 Task: In the  document Jonathan.rtfMake this file  'available offline' Add shortcut to Drive 'Starred'Email the file to   softage.7@softage.net, with message attached Action Required: This requires your review and response. and file type: 'HTML'
Action: Mouse moved to (47, 67)
Screenshot: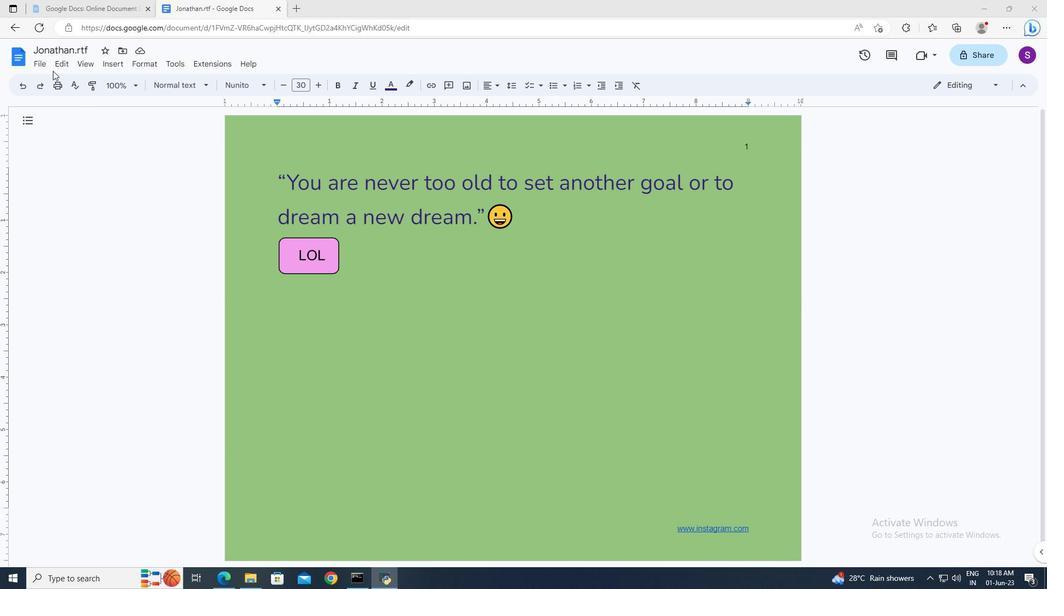 
Action: Mouse pressed left at (47, 67)
Screenshot: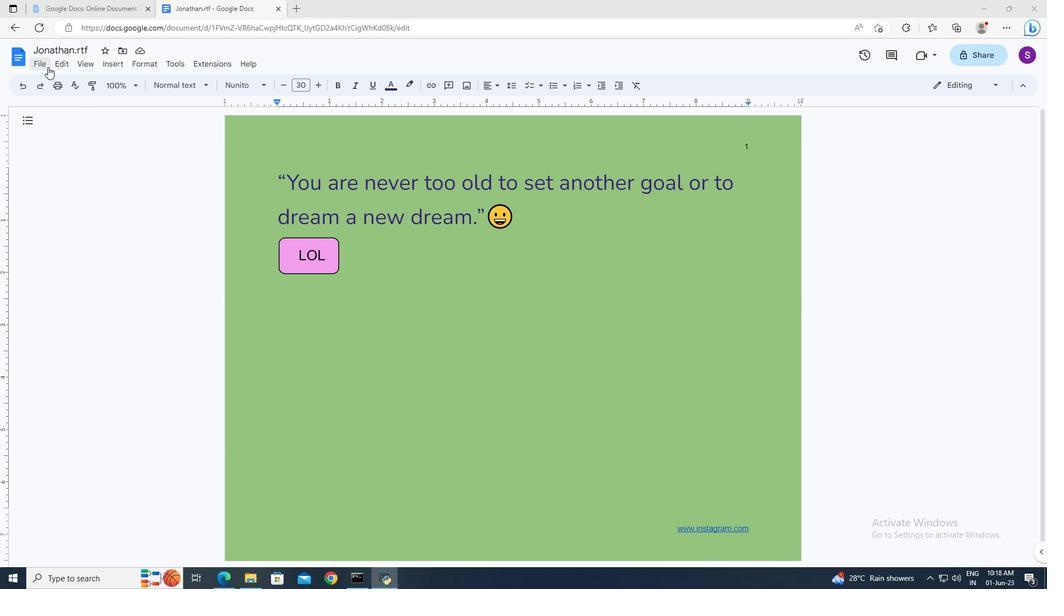 
Action: Mouse moved to (70, 296)
Screenshot: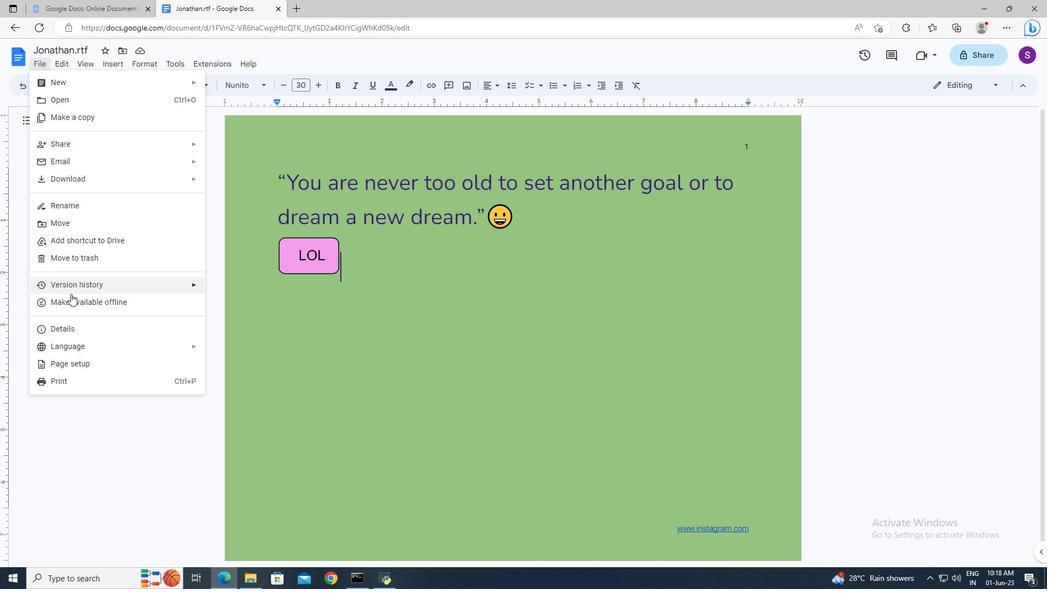 
Action: Mouse pressed left at (70, 296)
Screenshot: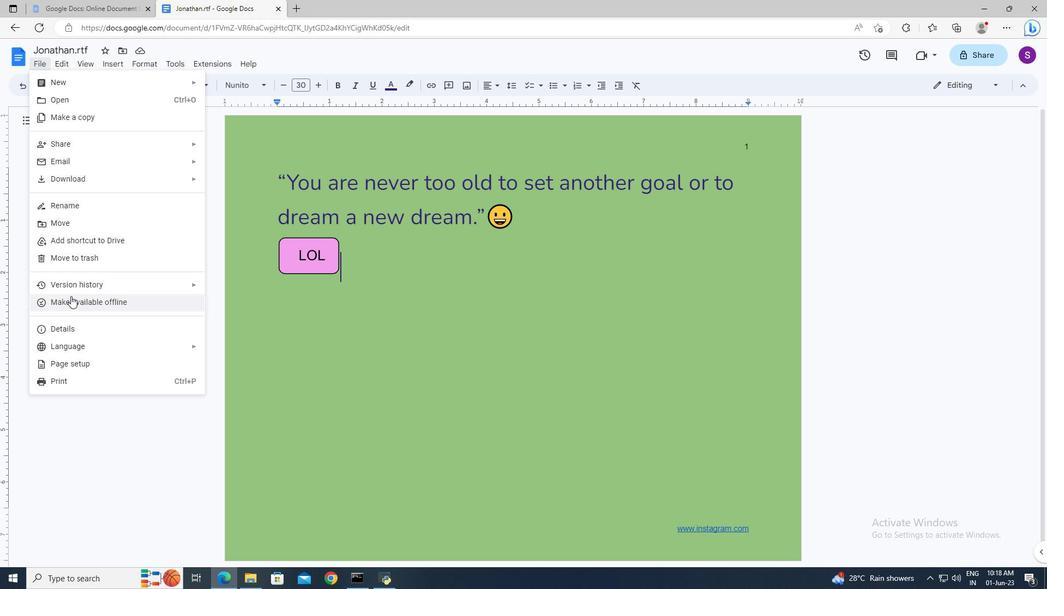 
Action: Mouse moved to (45, 65)
Screenshot: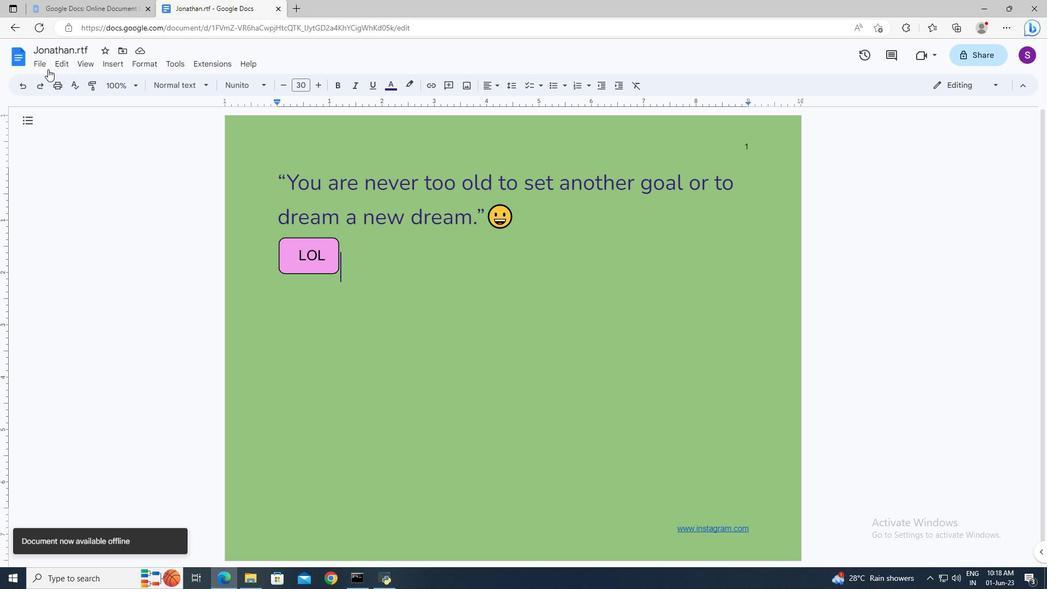 
Action: Mouse pressed left at (45, 65)
Screenshot: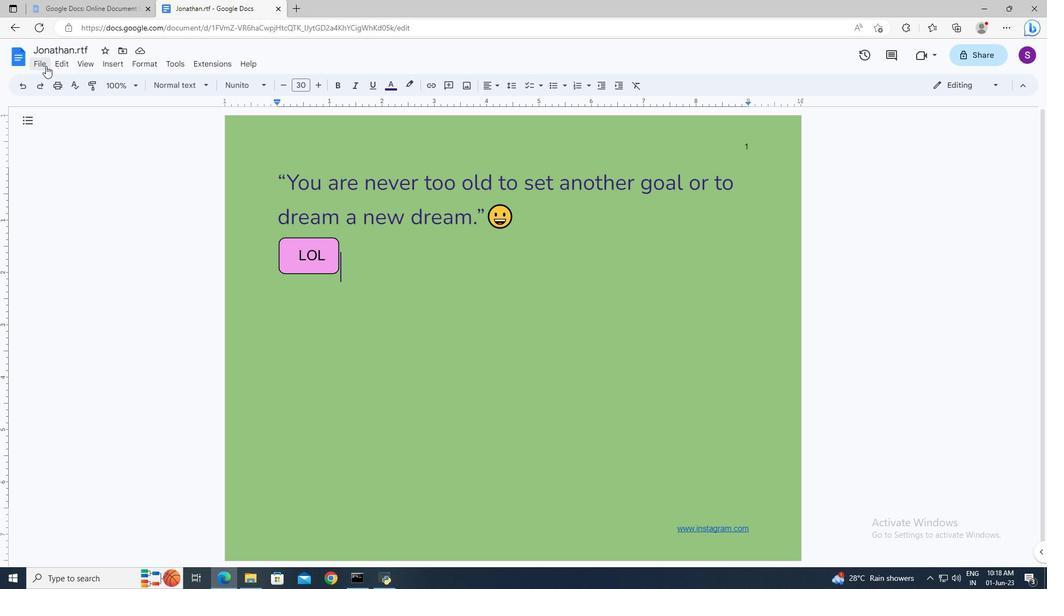 
Action: Mouse moved to (71, 239)
Screenshot: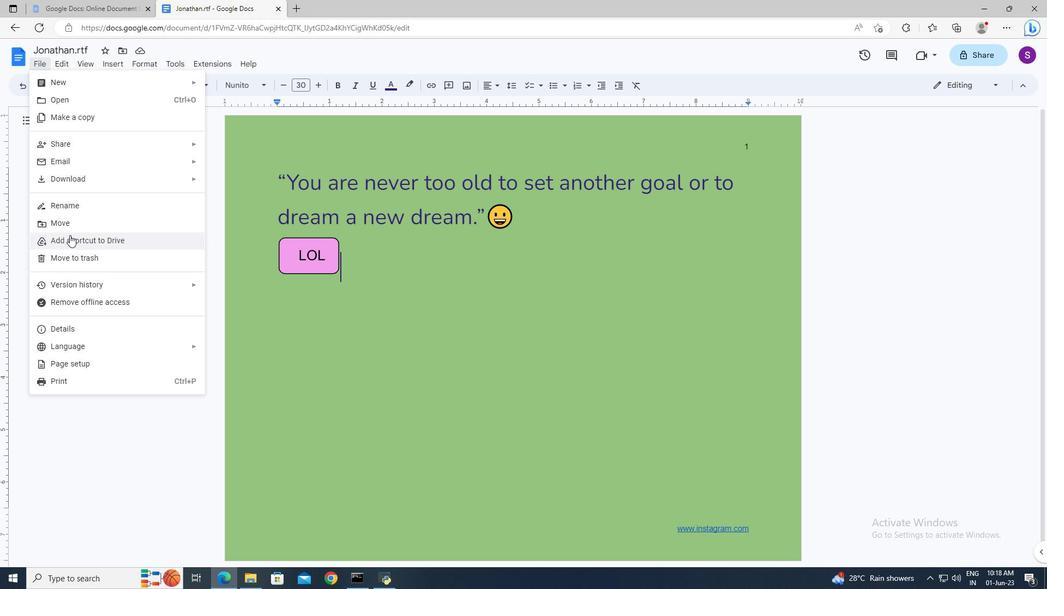 
Action: Mouse pressed left at (71, 239)
Screenshot: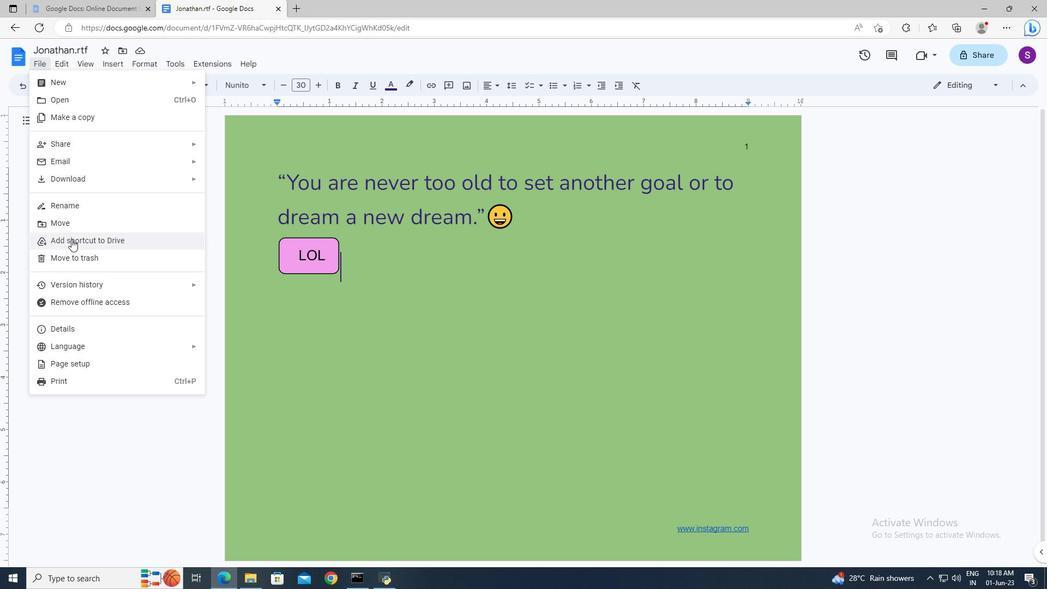 
Action: Mouse moved to (139, 160)
Screenshot: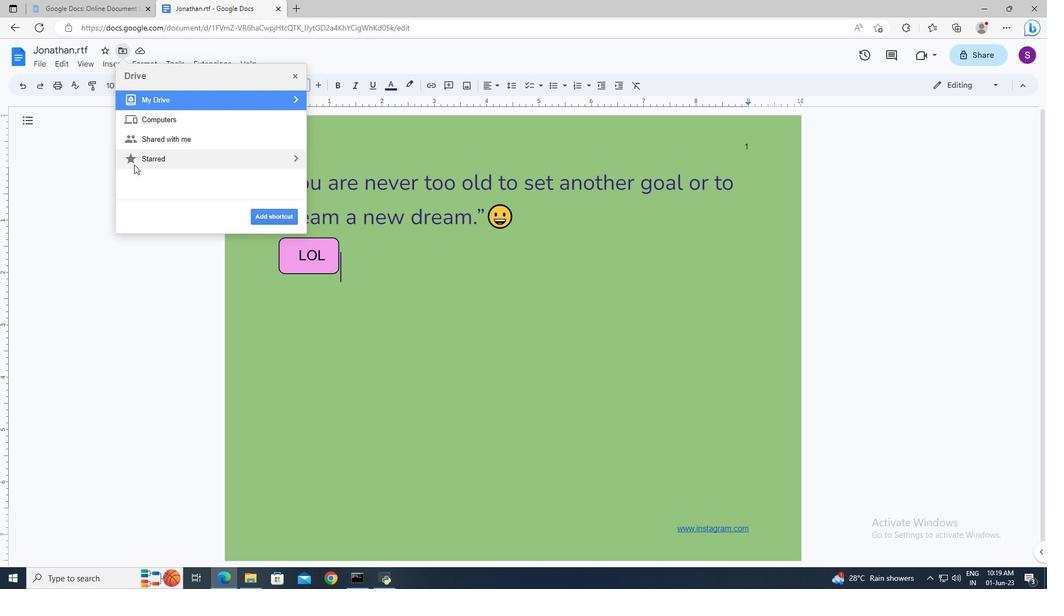 
Action: Mouse pressed left at (139, 160)
Screenshot: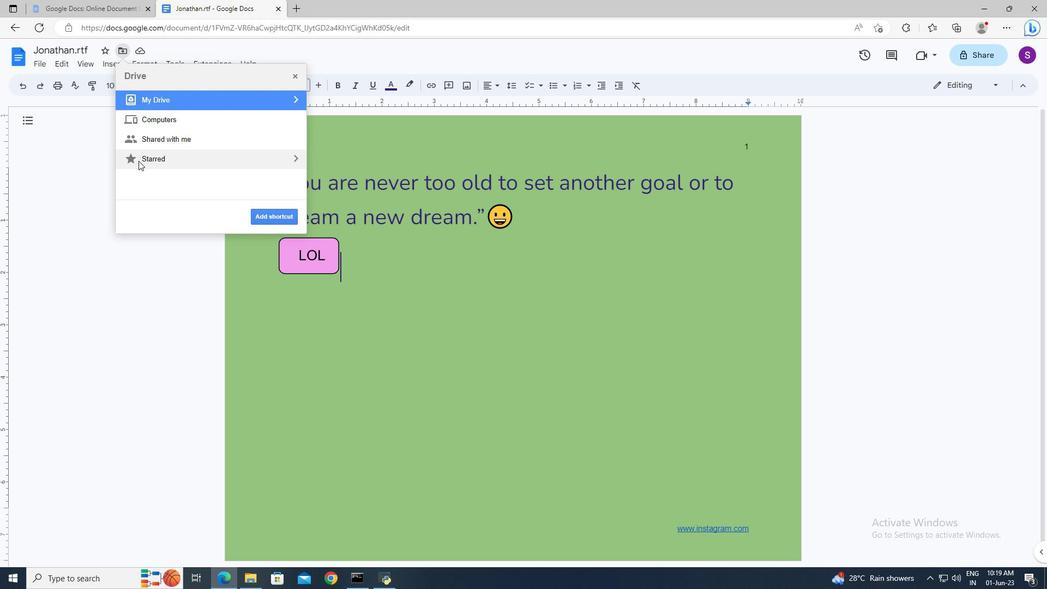 
Action: Mouse moved to (291, 156)
Screenshot: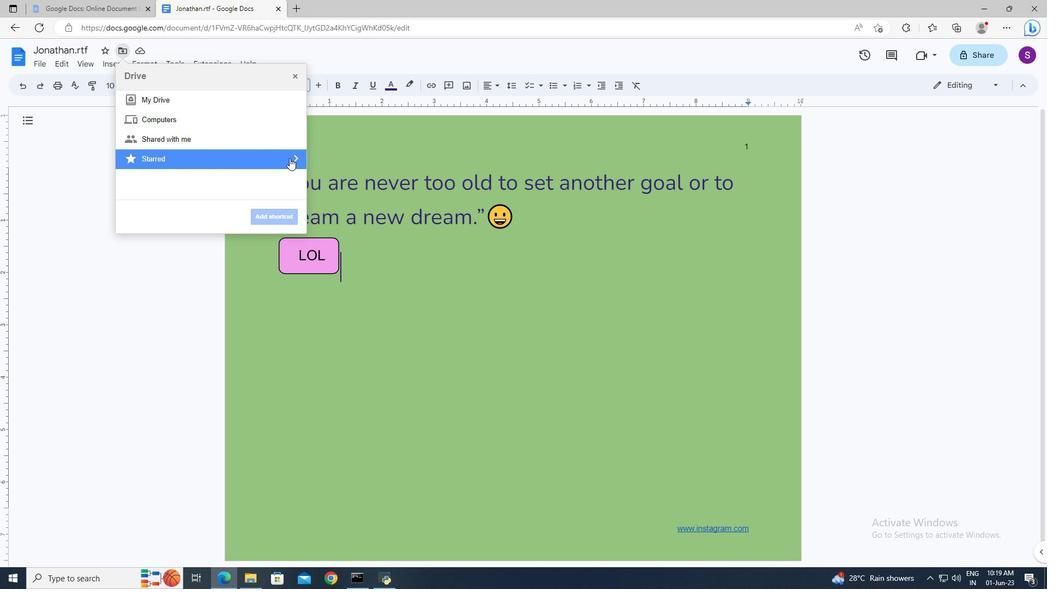 
Action: Mouse pressed left at (291, 156)
Screenshot: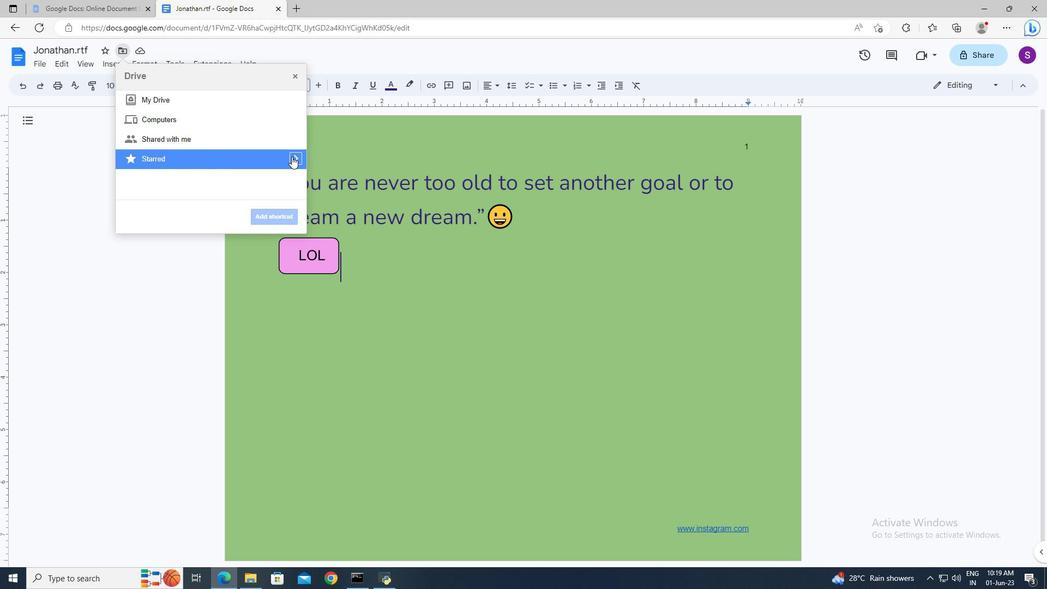 
Action: Mouse moved to (283, 218)
Screenshot: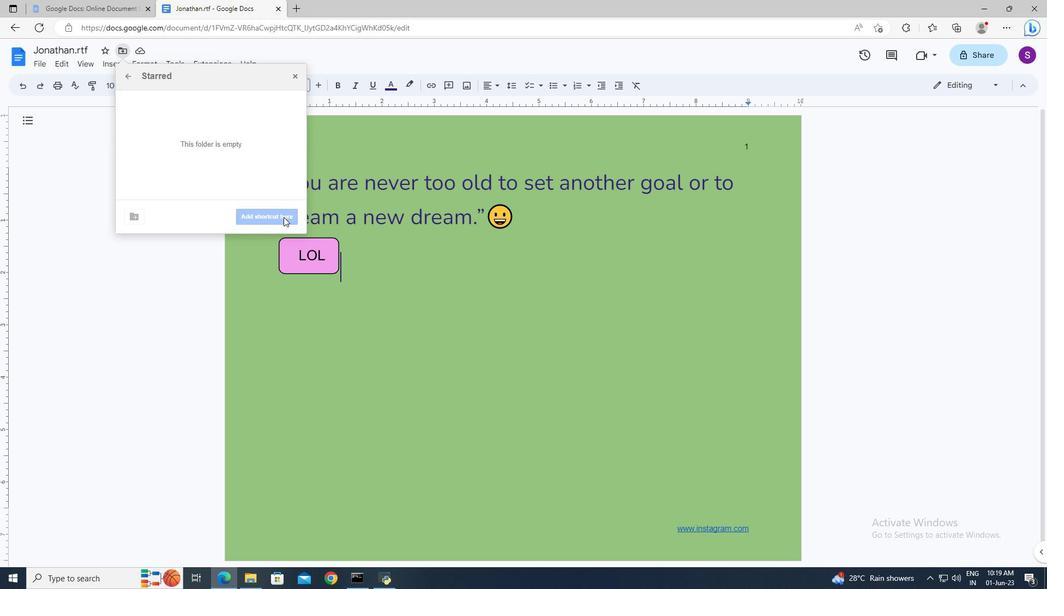 
Action: Mouse pressed left at (283, 218)
Screenshot: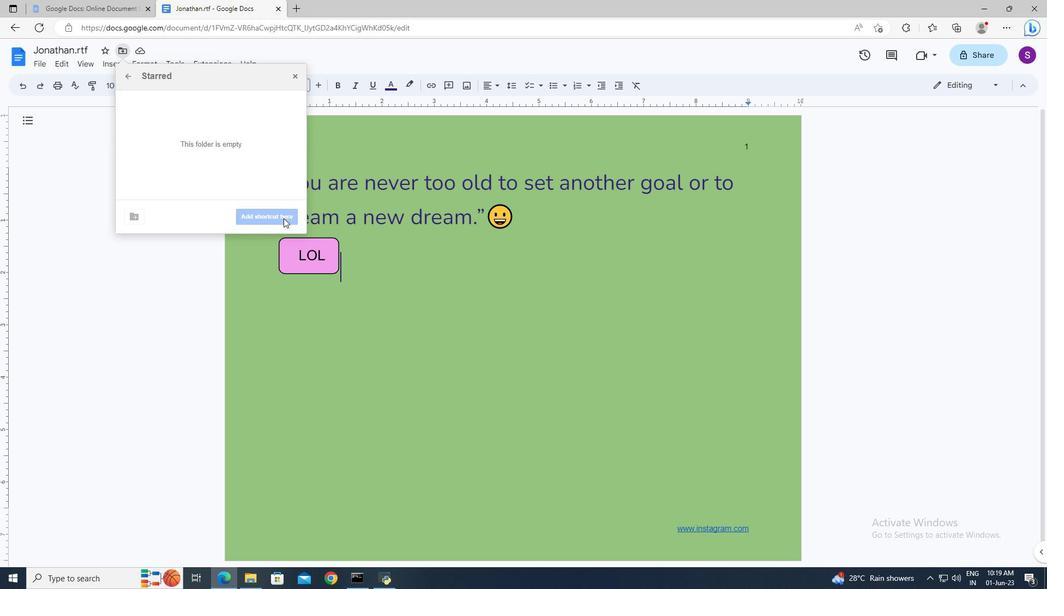 
Action: Mouse moved to (296, 76)
Screenshot: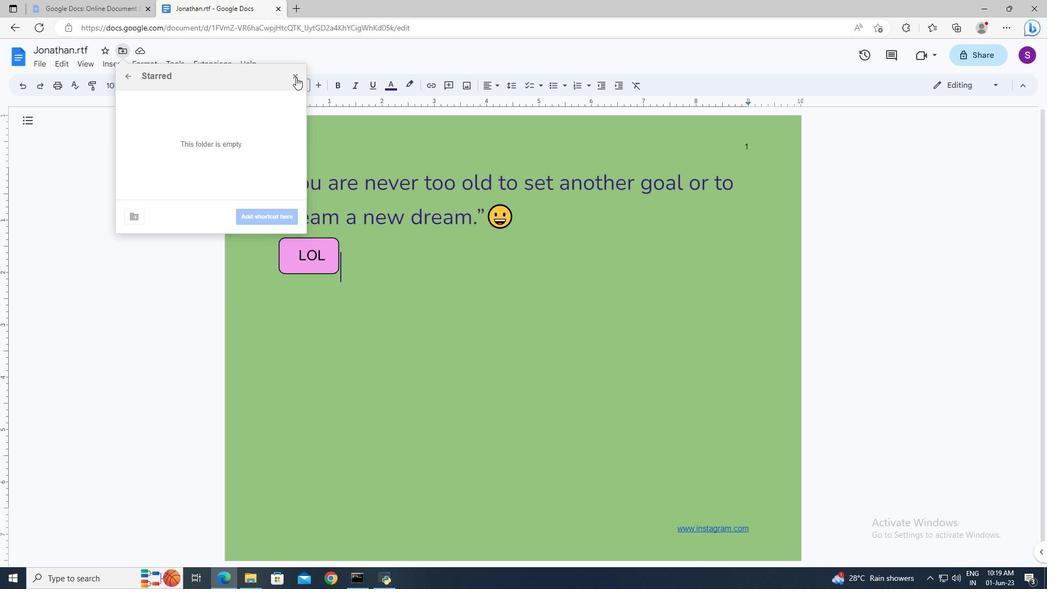 
Action: Mouse pressed left at (296, 76)
Screenshot: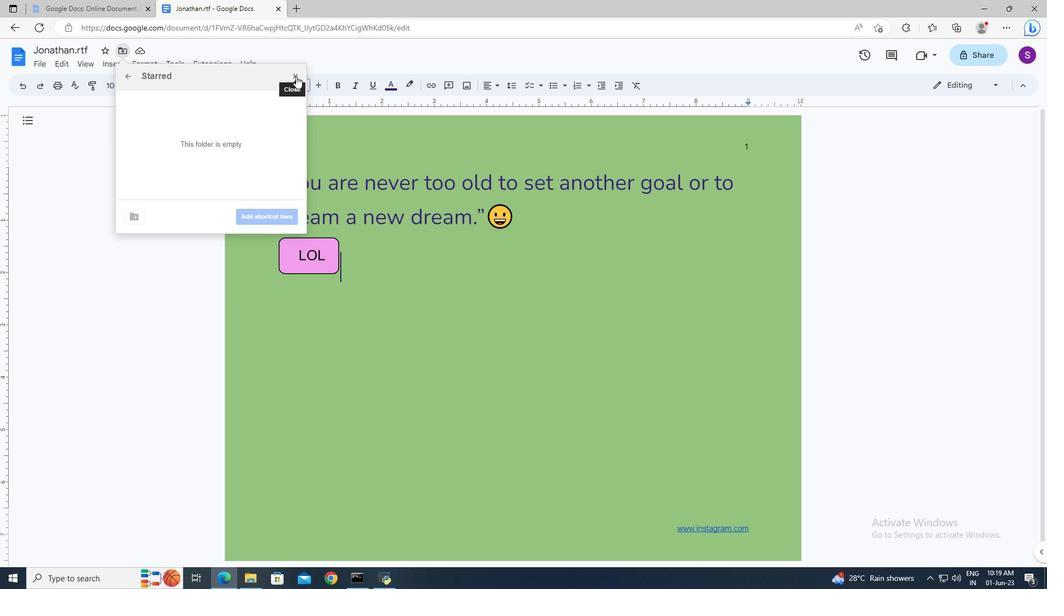 
Action: Mouse moved to (43, 61)
Screenshot: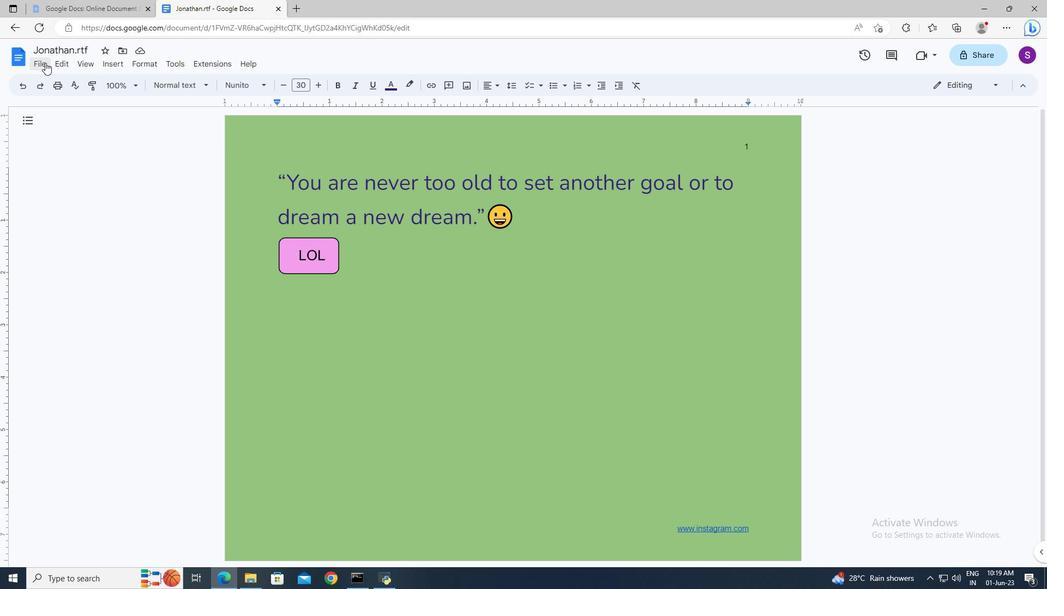 
Action: Mouse pressed left at (43, 61)
Screenshot: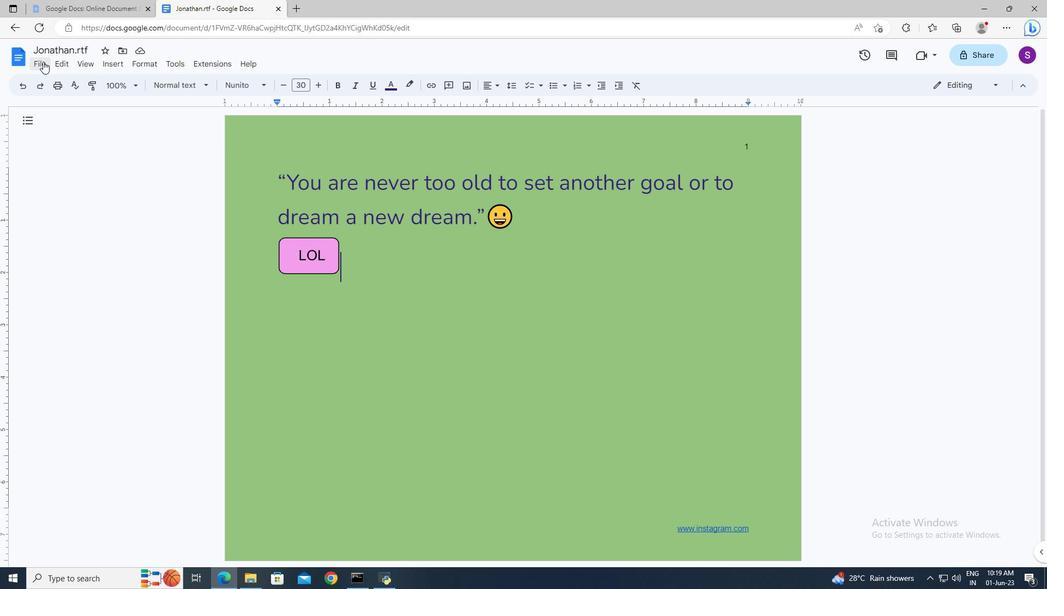 
Action: Mouse moved to (224, 163)
Screenshot: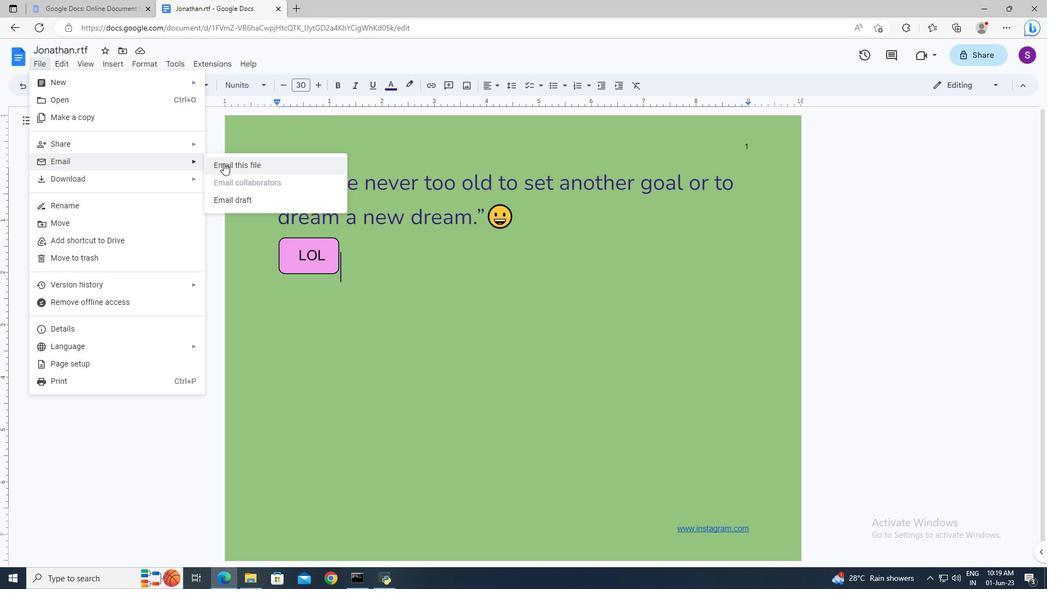 
Action: Mouse pressed left at (224, 163)
Screenshot: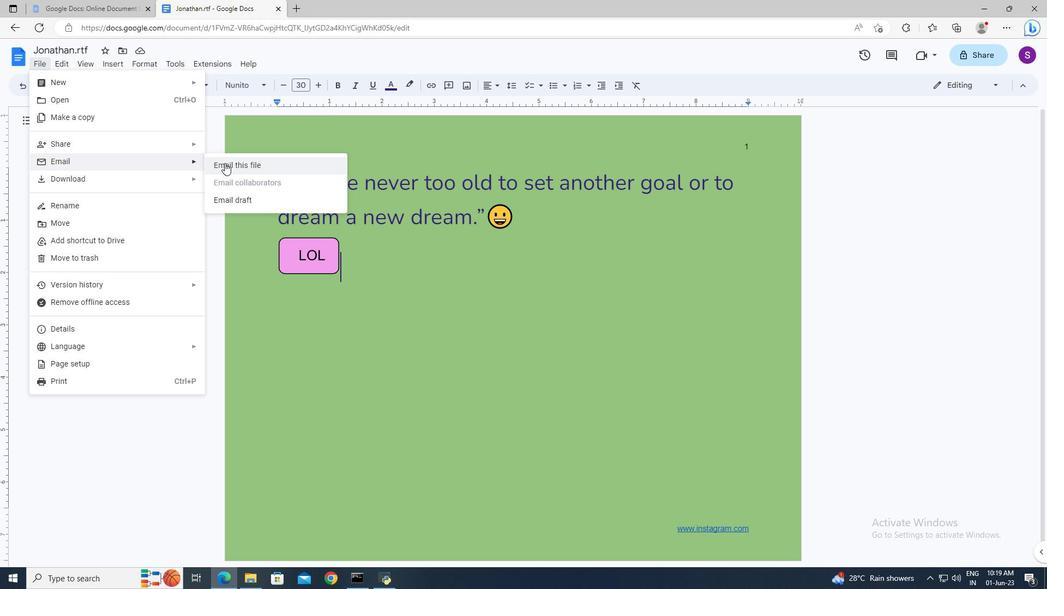 
Action: Mouse moved to (430, 240)
Screenshot: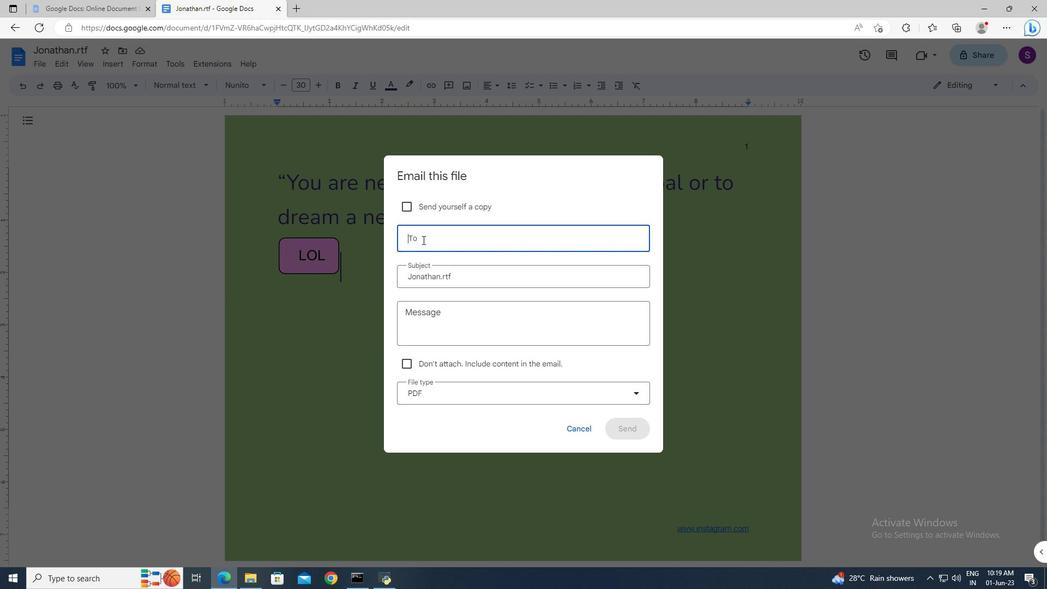 
Action: Mouse pressed left at (430, 240)
Screenshot: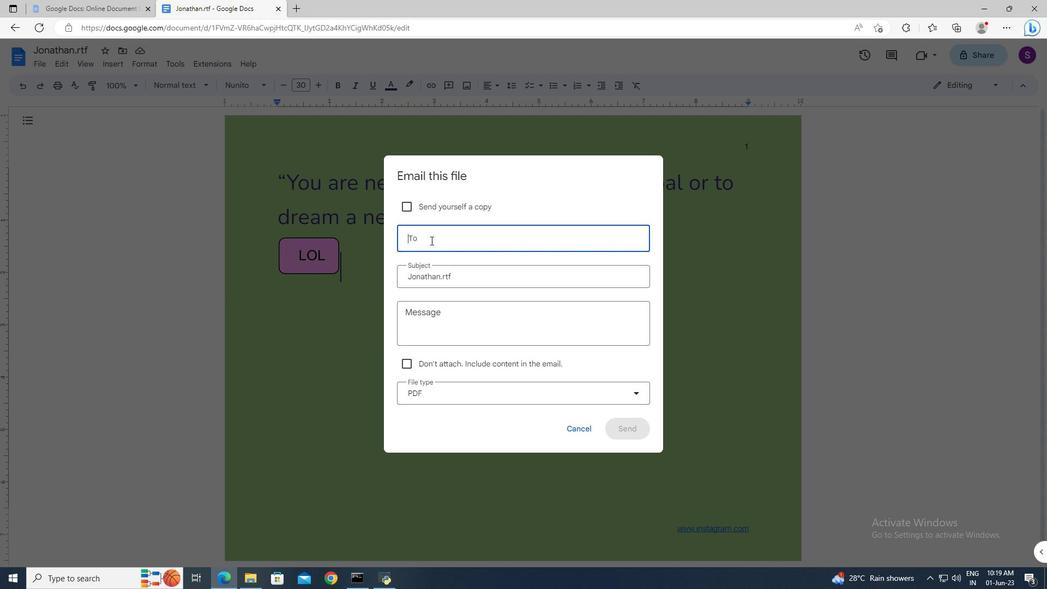 
Action: Key pressed softage.7<Key.shift>@softage.net<Key.enter>
Screenshot: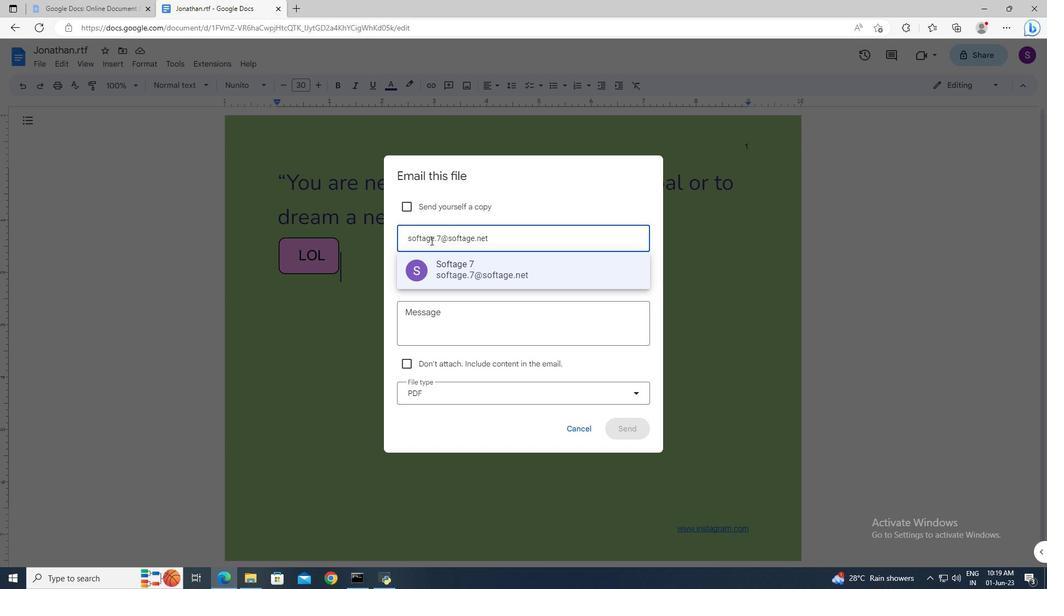 
Action: Mouse moved to (418, 314)
Screenshot: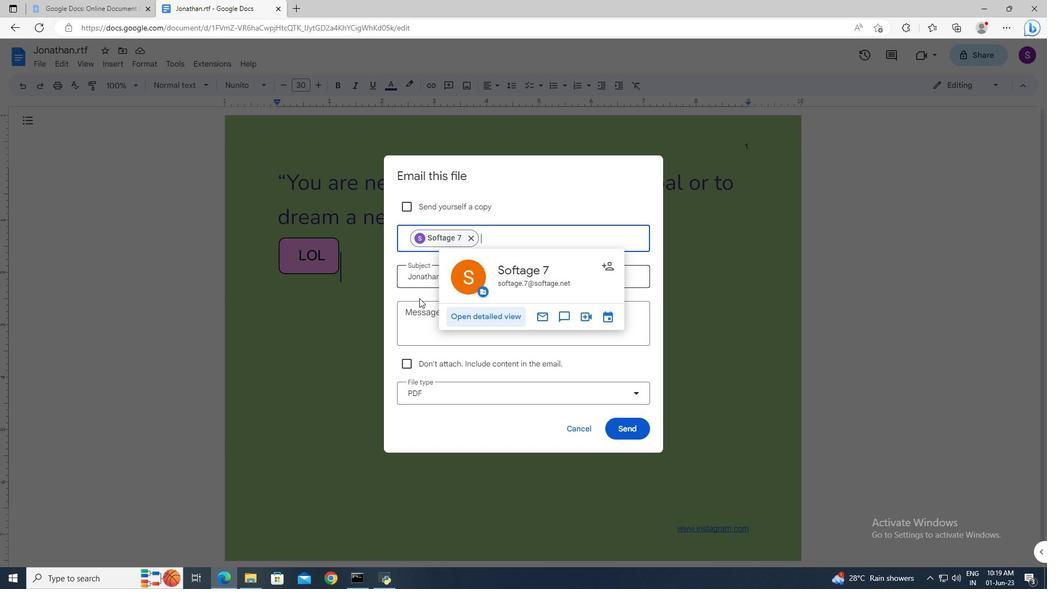 
Action: Mouse pressed left at (418, 314)
Screenshot: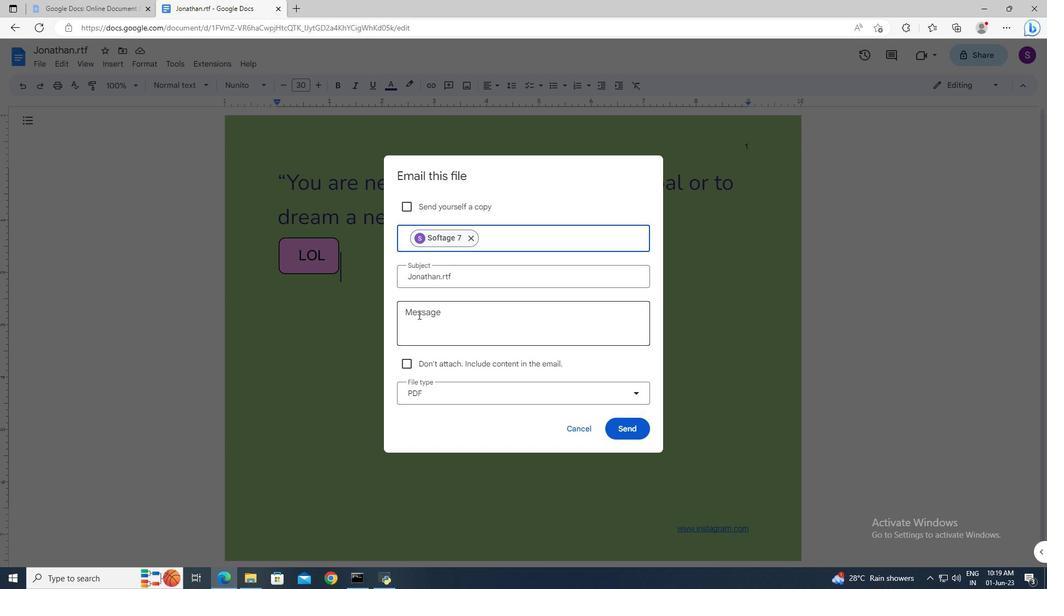
Action: Key pressed <Key.shift>Action<Key.space><Key.shift>Required<Key.shift>:<Key.space><Key.shift>This<Key.space>requires<Key.space>your<Key.space>review<Key.space>and<Key.space>response.
Screenshot: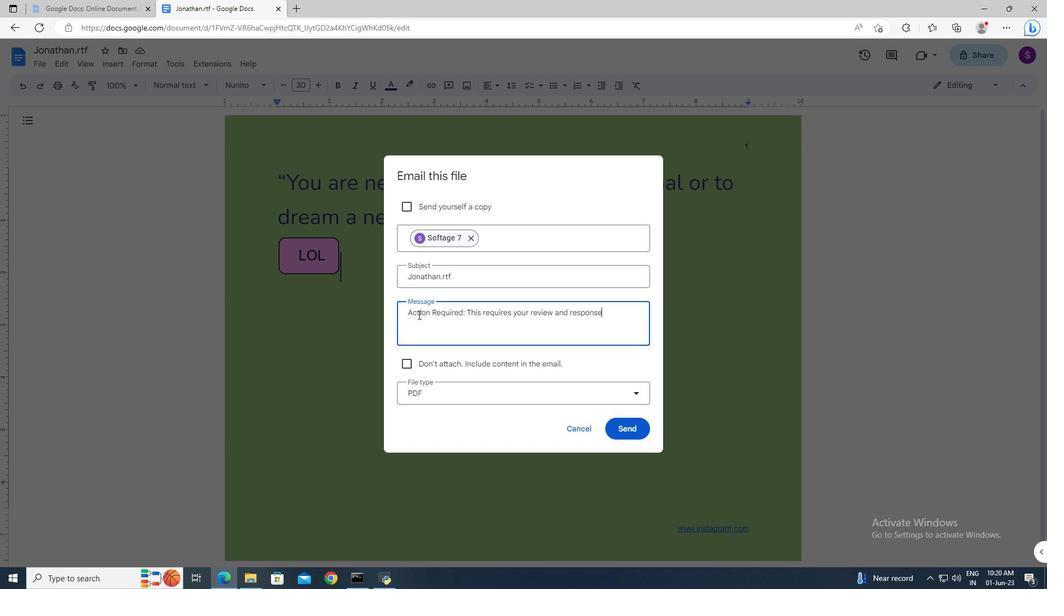 
Action: Mouse moved to (420, 393)
Screenshot: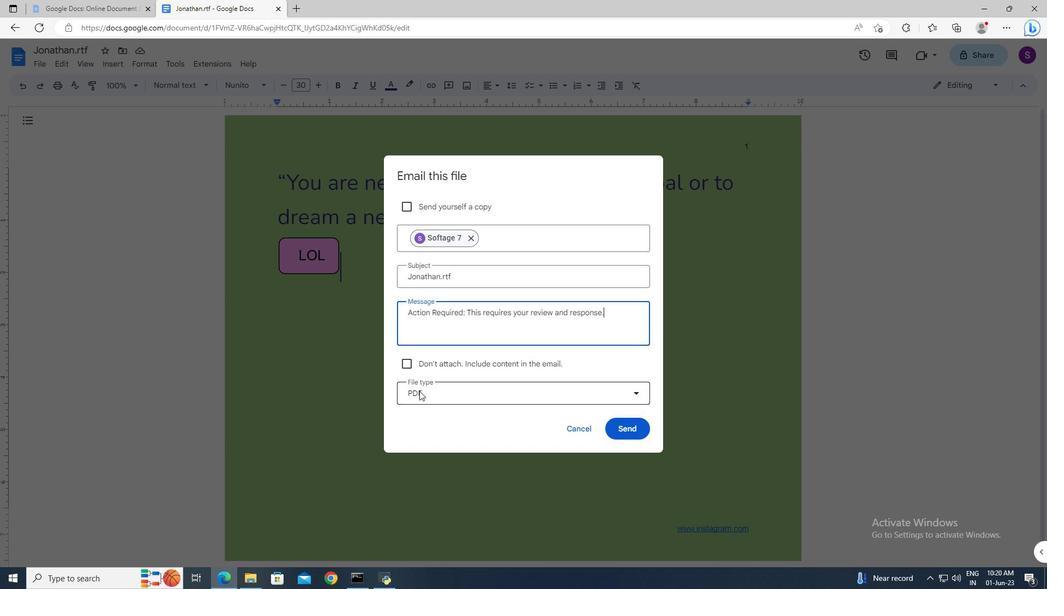 
Action: Mouse pressed left at (420, 393)
Screenshot: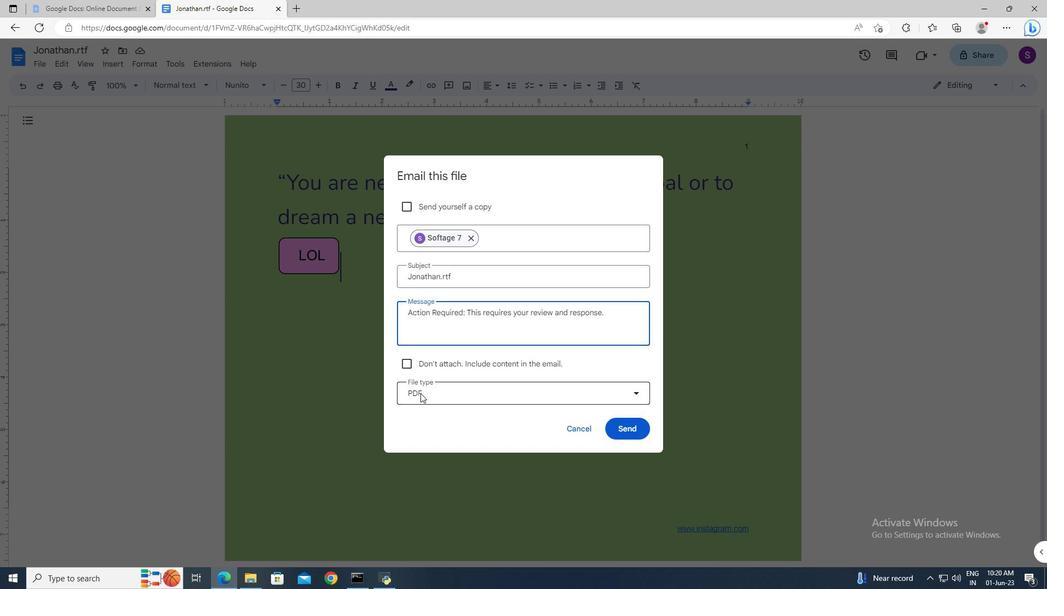 
Action: Mouse moved to (428, 470)
Screenshot: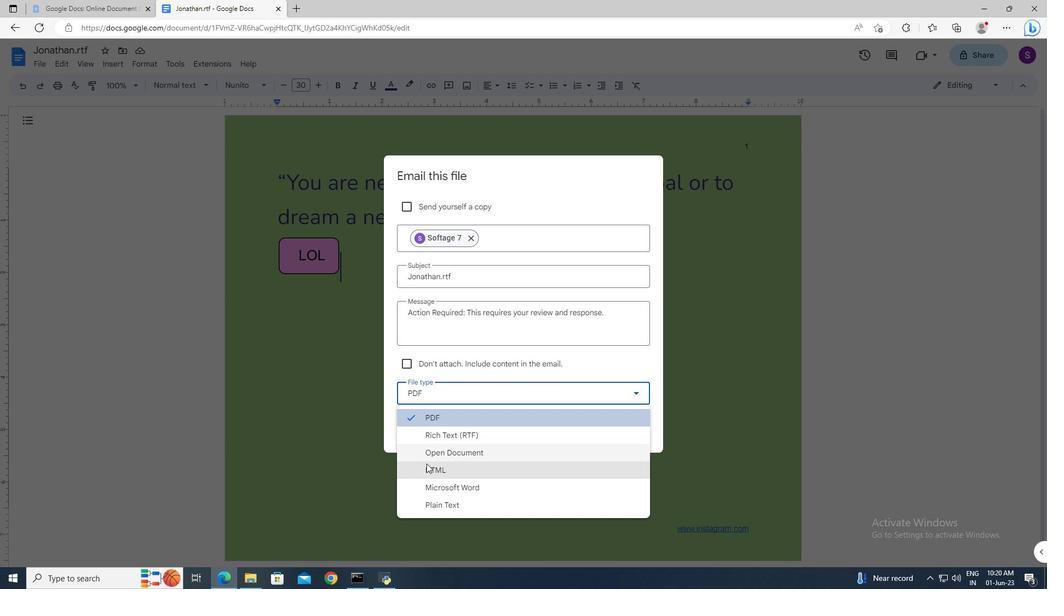 
Action: Mouse pressed left at (428, 470)
Screenshot: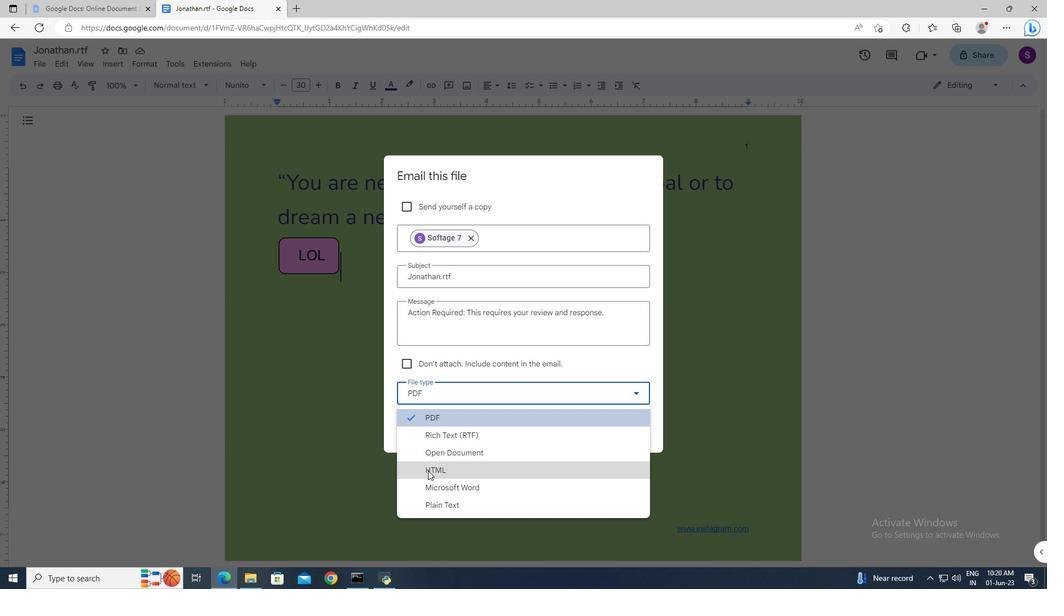 
Action: Mouse moved to (616, 429)
Screenshot: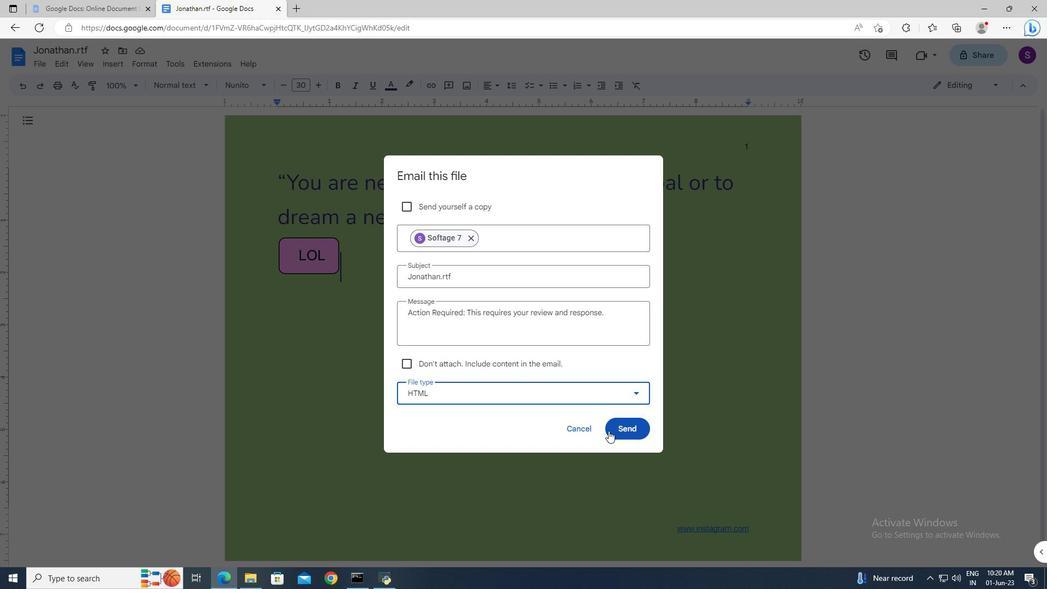 
Action: Mouse pressed left at (616, 429)
Screenshot: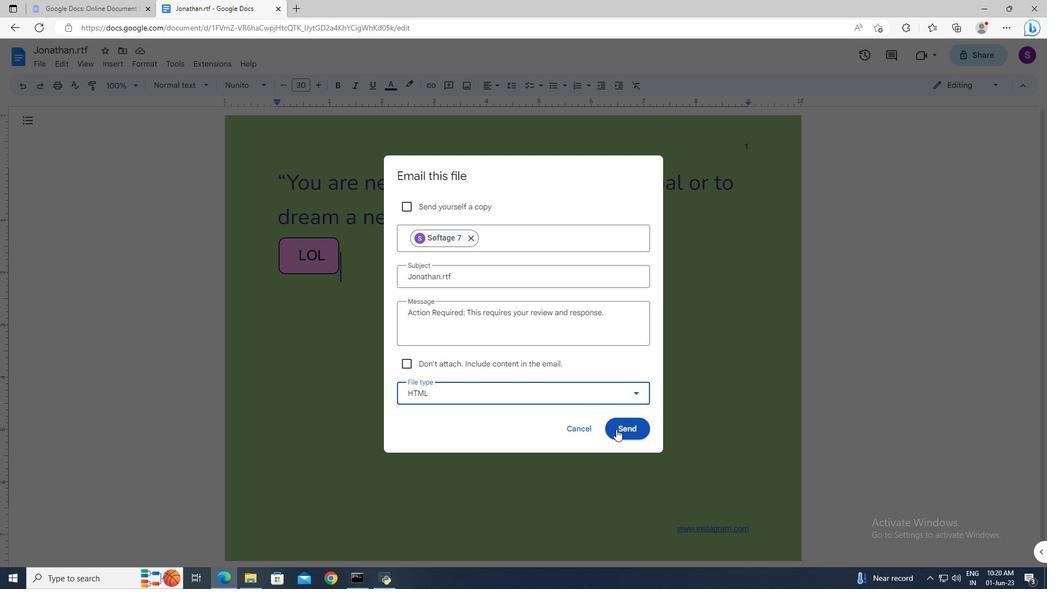 
Action: Mouse moved to (616, 428)
Screenshot: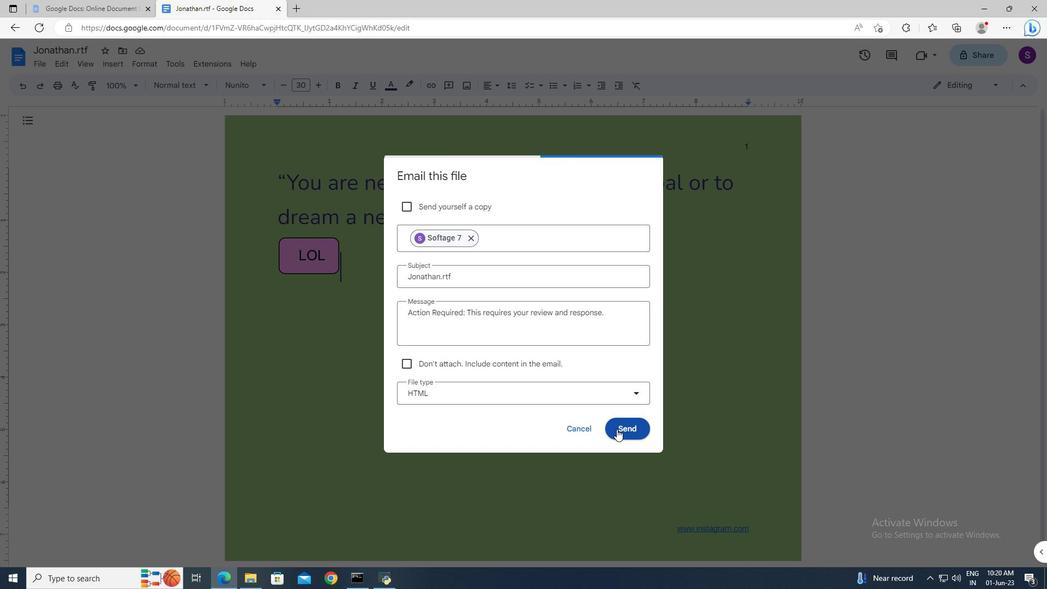 
